 Task: Set and save  "Integer pixel motion estimation method" for "H.264/MPEG-4 Part 10/AVC encoder (x264 10-bit)" to tesa.
Action: Mouse moved to (100, 12)
Screenshot: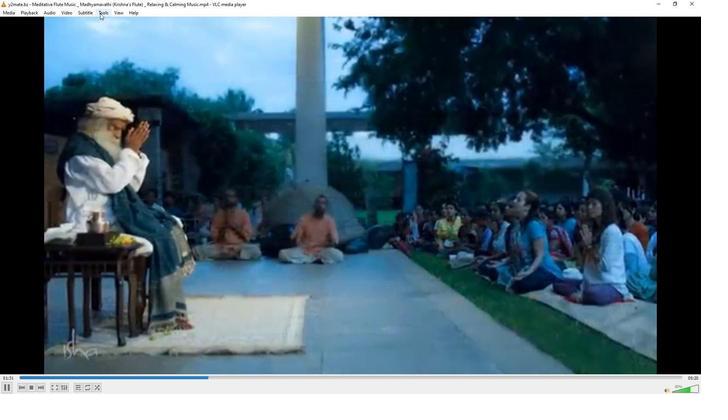 
Action: Mouse pressed left at (100, 12)
Screenshot: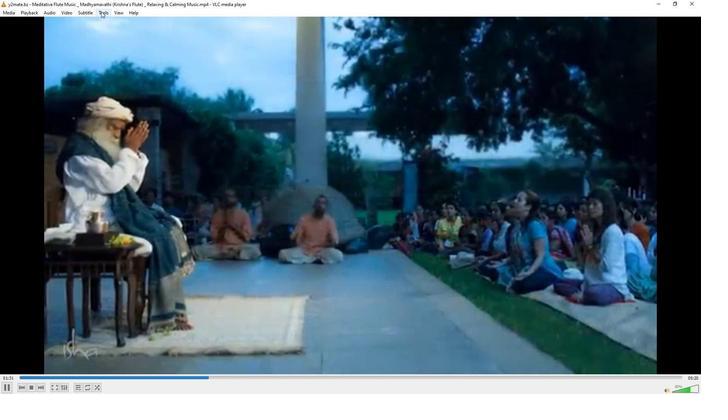 
Action: Mouse moved to (114, 99)
Screenshot: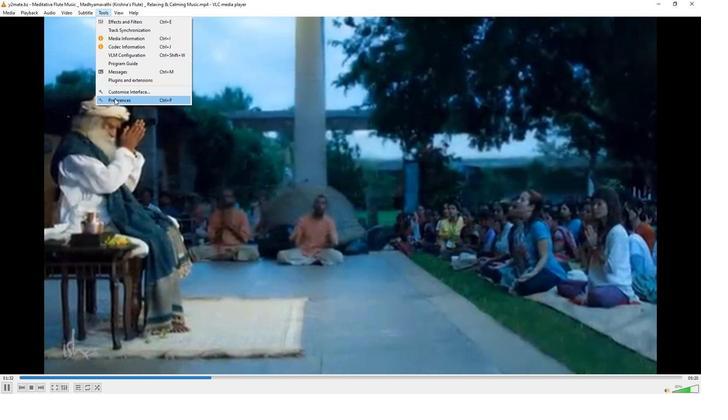 
Action: Mouse pressed left at (114, 99)
Screenshot: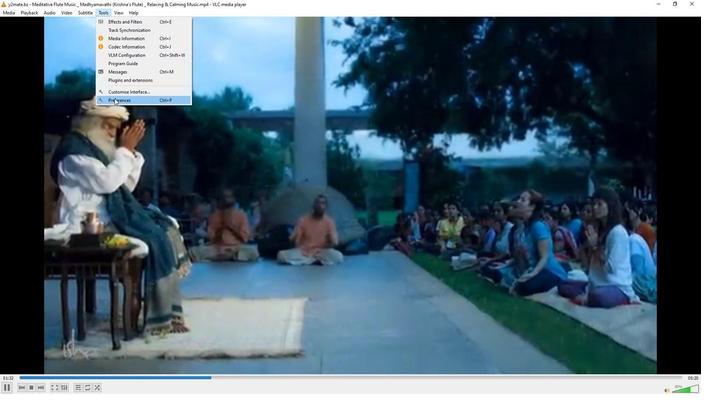
Action: Mouse moved to (233, 321)
Screenshot: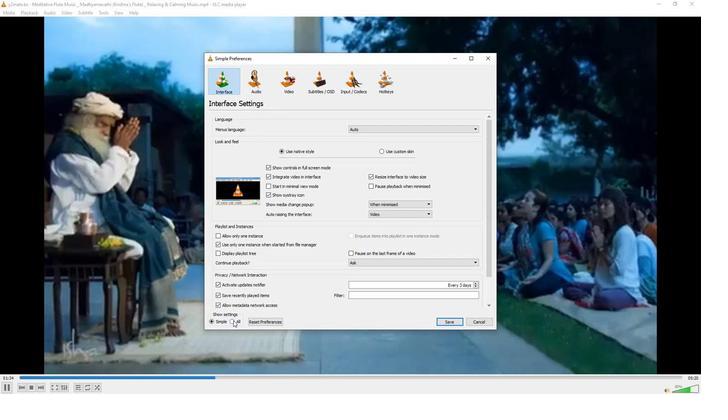 
Action: Mouse pressed left at (233, 321)
Screenshot: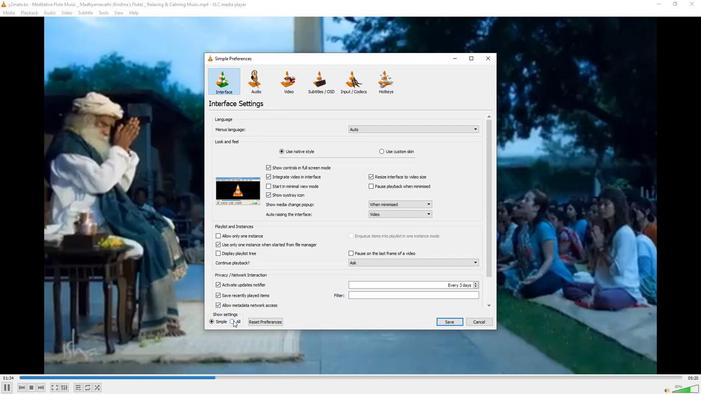 
Action: Mouse moved to (222, 250)
Screenshot: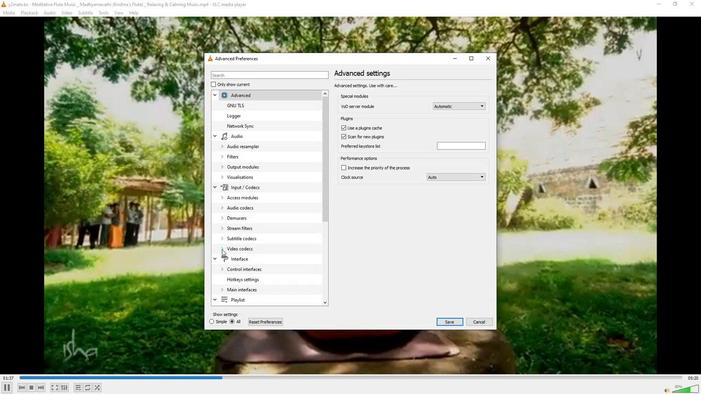 
Action: Mouse pressed left at (222, 250)
Screenshot: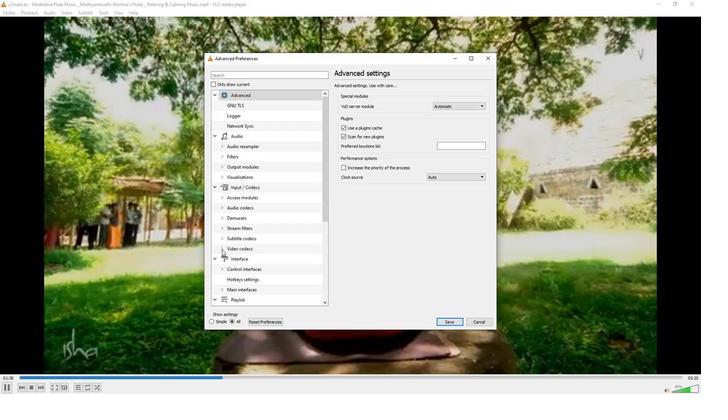 
Action: Mouse moved to (235, 260)
Screenshot: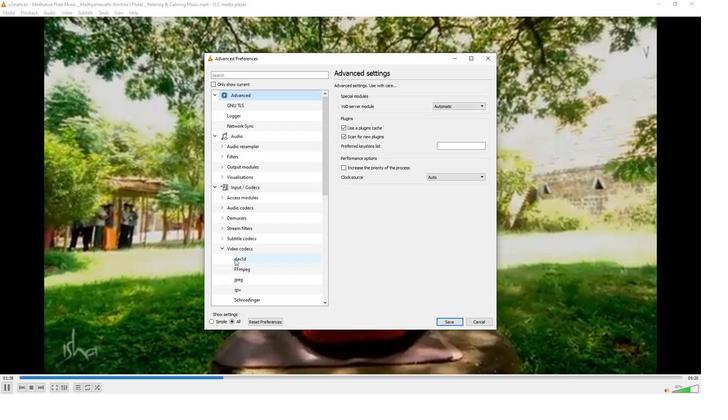 
Action: Mouse scrolled (235, 260) with delta (0, 0)
Screenshot: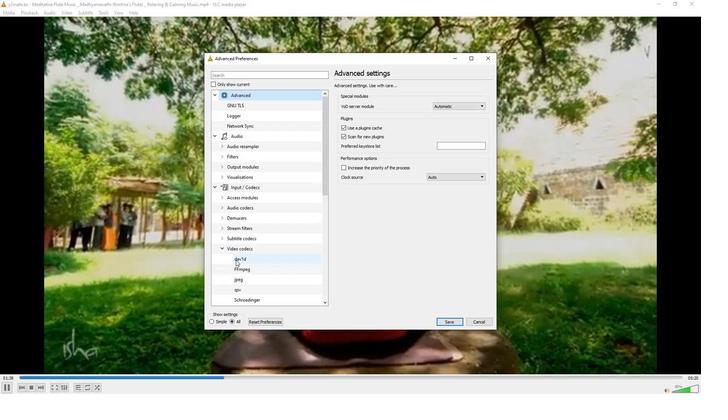 
Action: Mouse scrolled (235, 260) with delta (0, 0)
Screenshot: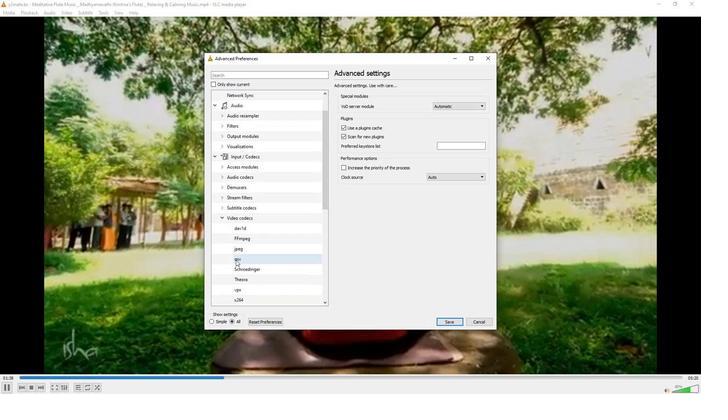 
Action: Mouse moved to (241, 279)
Screenshot: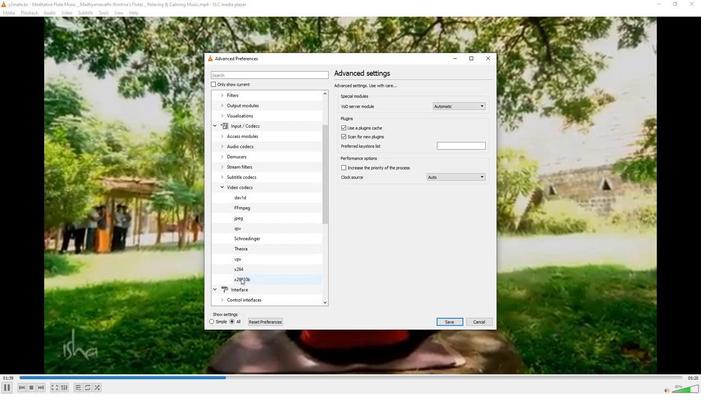 
Action: Mouse pressed left at (241, 279)
Screenshot: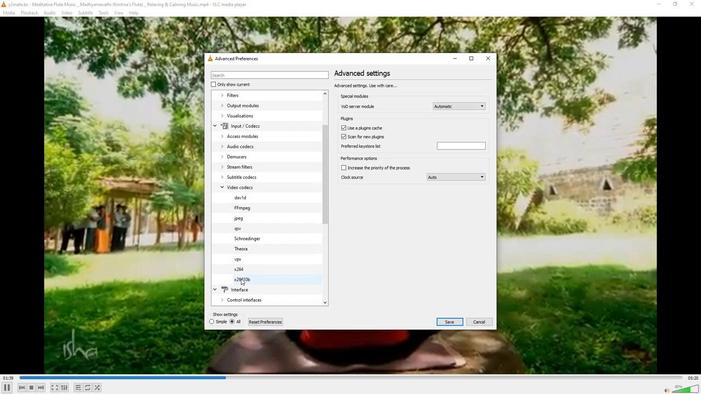 
Action: Mouse moved to (362, 248)
Screenshot: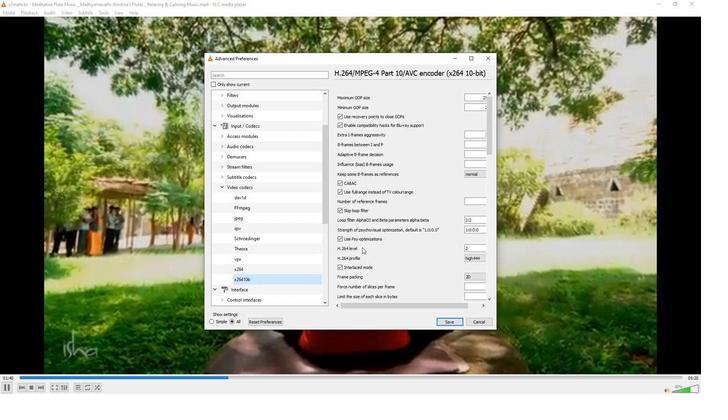 
Action: Mouse scrolled (362, 247) with delta (0, 0)
Screenshot: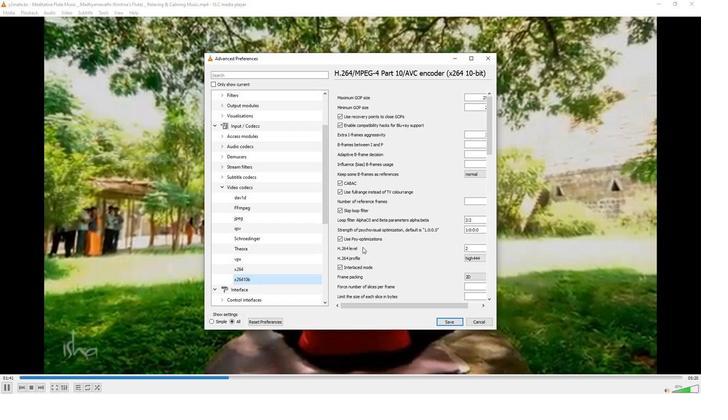 
Action: Mouse scrolled (362, 247) with delta (0, 0)
Screenshot: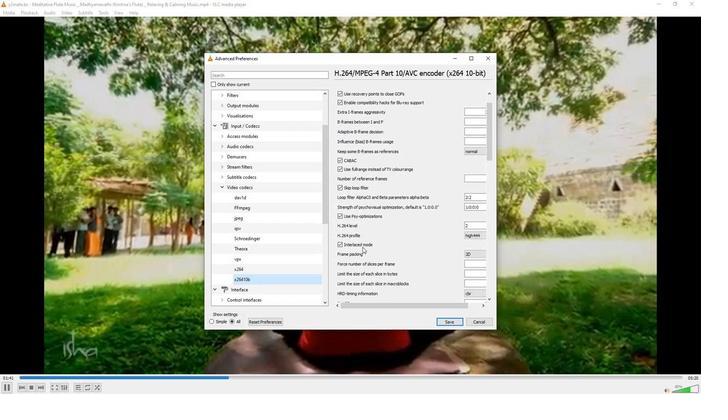 
Action: Mouse scrolled (362, 247) with delta (0, 0)
Screenshot: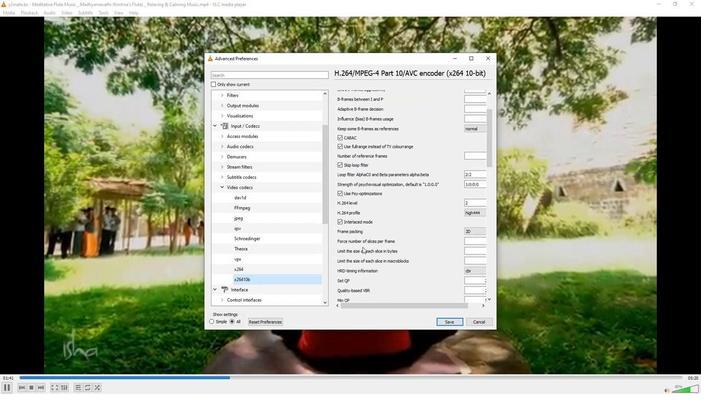 
Action: Mouse scrolled (362, 247) with delta (0, 0)
Screenshot: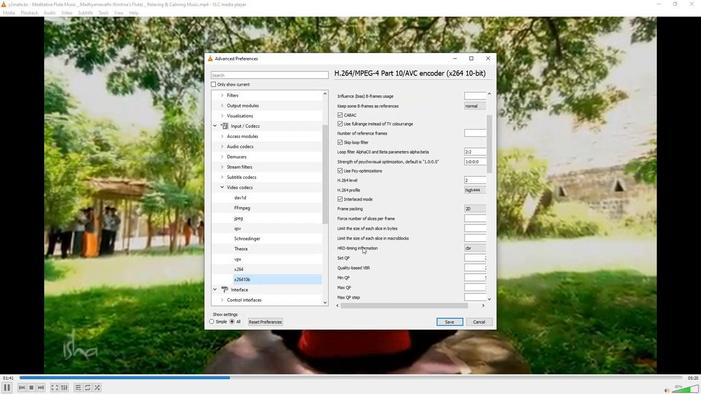 
Action: Mouse moved to (362, 248)
Screenshot: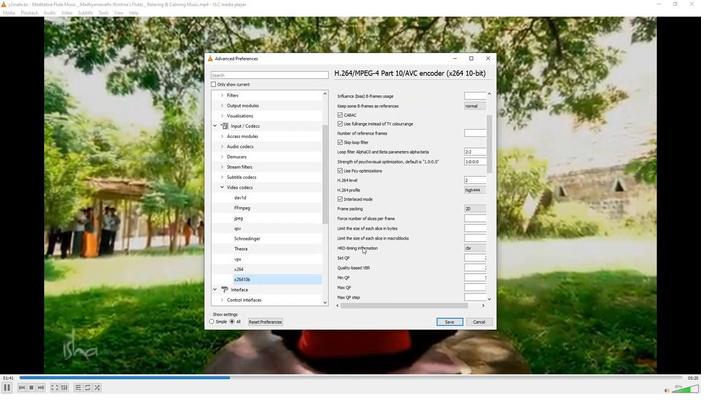 
Action: Mouse scrolled (362, 247) with delta (0, 0)
Screenshot: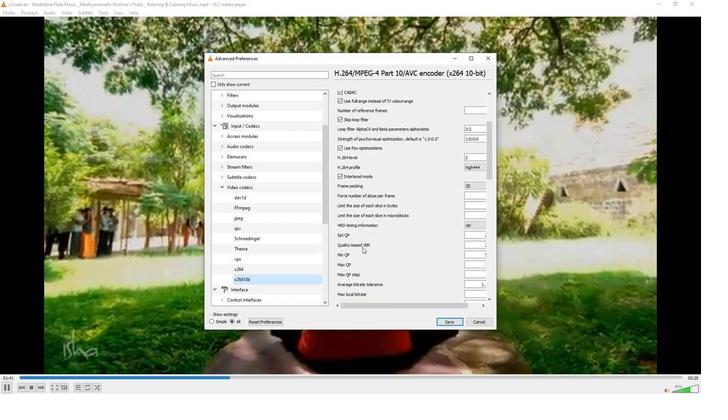 
Action: Mouse moved to (362, 248)
Screenshot: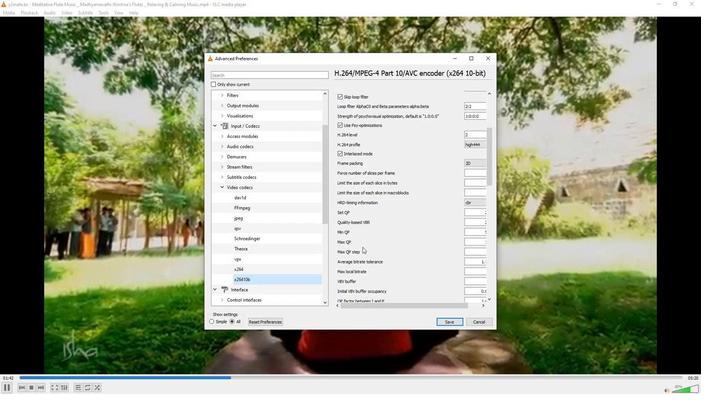 
Action: Mouse scrolled (362, 247) with delta (0, 0)
Screenshot: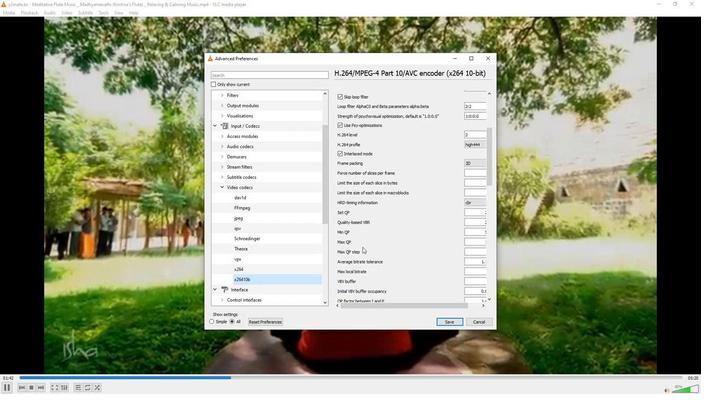 
Action: Mouse moved to (362, 248)
Screenshot: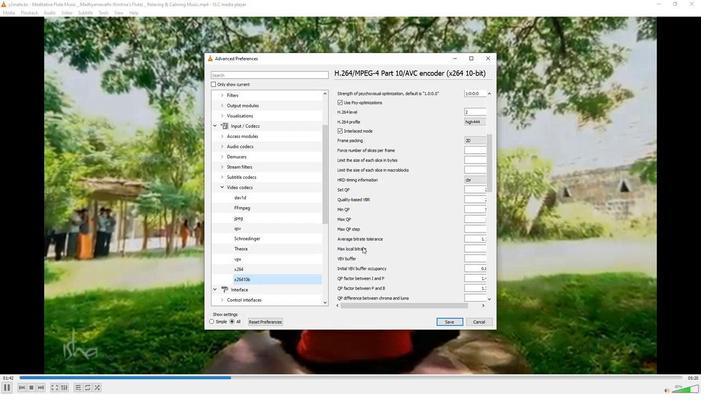 
Action: Mouse scrolled (362, 247) with delta (0, 0)
Screenshot: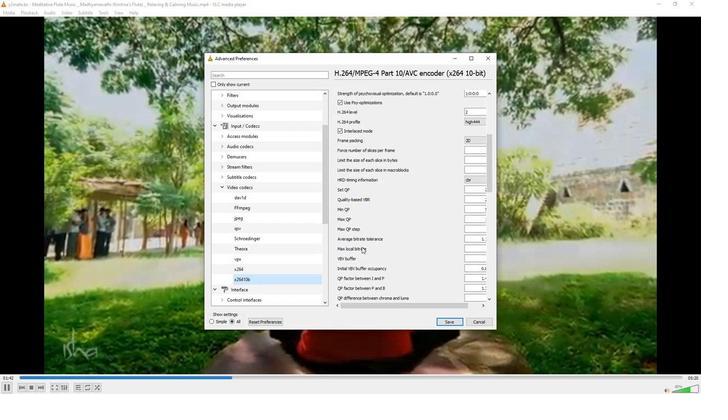 
Action: Mouse moved to (361, 248)
Screenshot: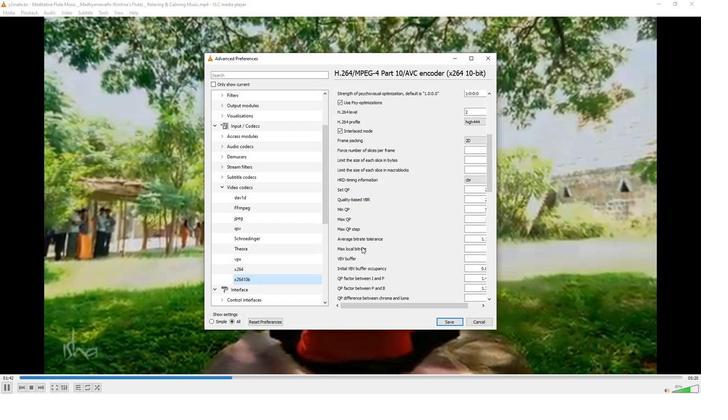 
Action: Mouse scrolled (361, 248) with delta (0, 0)
Screenshot: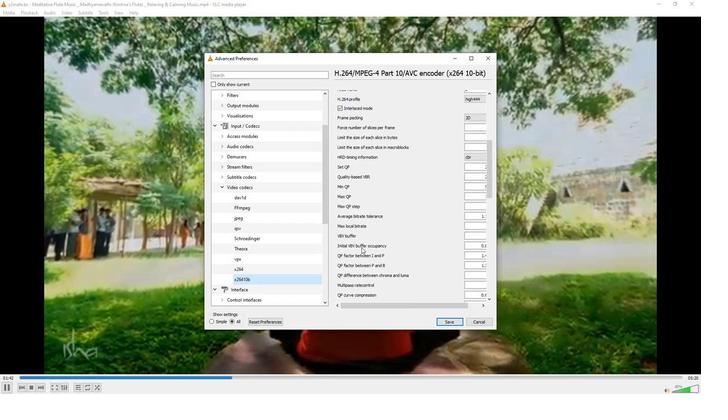 
Action: Mouse moved to (356, 246)
Screenshot: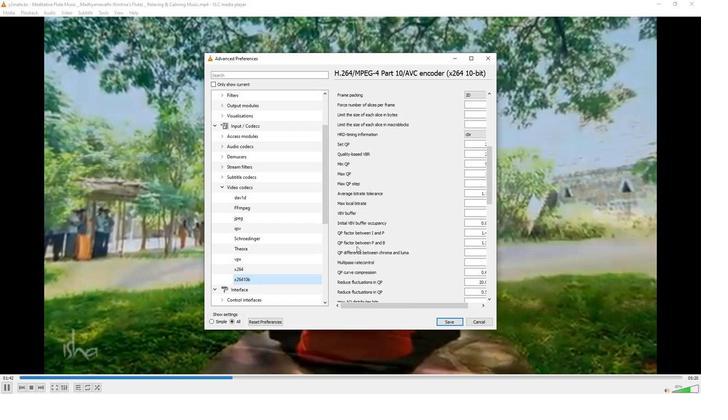 
Action: Mouse scrolled (356, 246) with delta (0, 0)
Screenshot: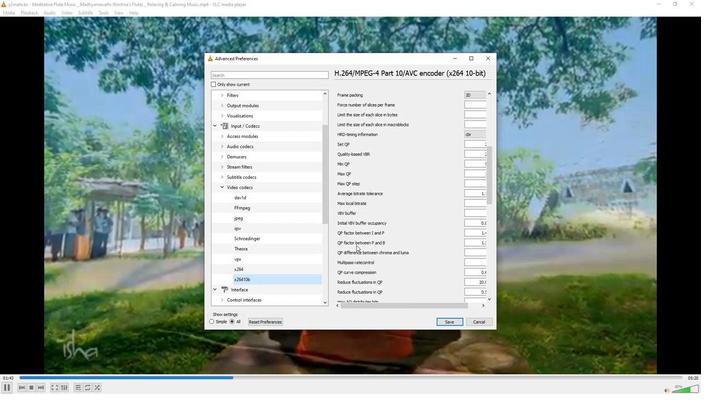 
Action: Mouse scrolled (356, 246) with delta (0, 0)
Screenshot: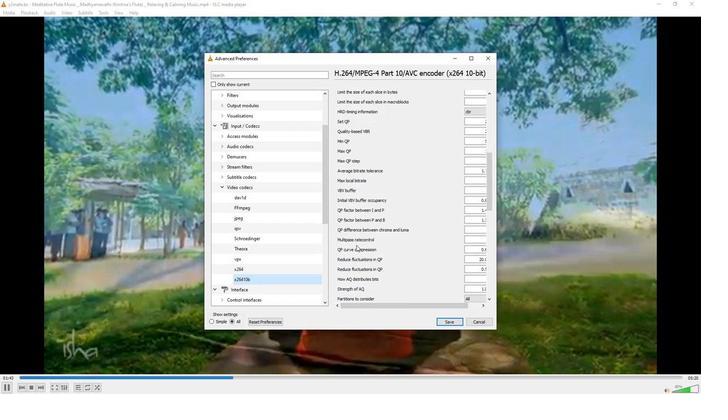 
Action: Mouse scrolled (356, 246) with delta (0, 0)
Screenshot: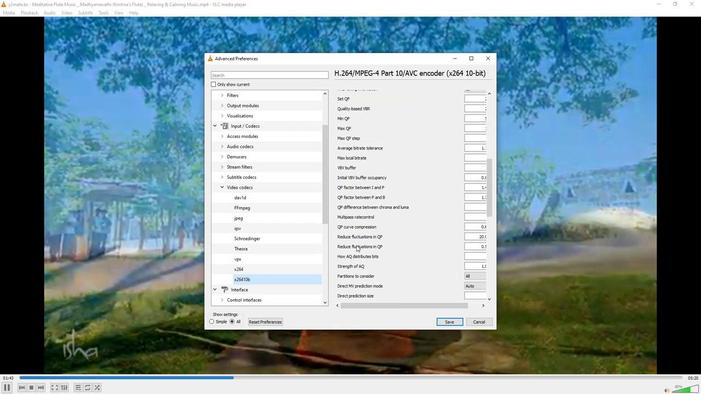 
Action: Mouse moved to (356, 246)
Screenshot: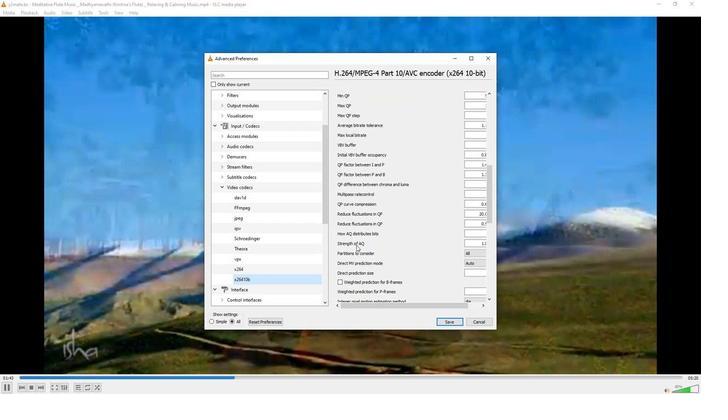 
Action: Mouse scrolled (356, 246) with delta (0, 0)
Screenshot: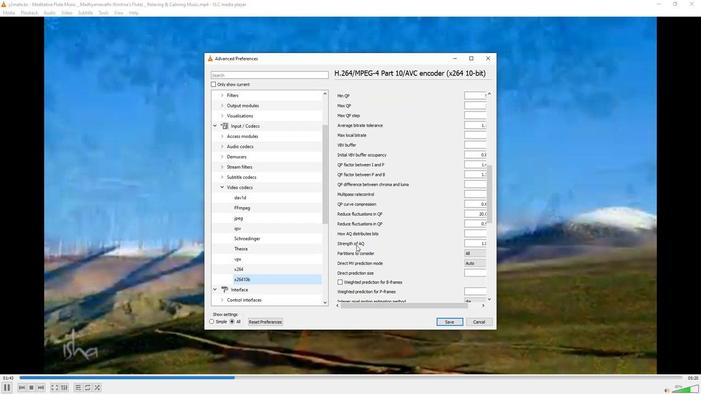 
Action: Mouse scrolled (356, 246) with delta (0, 0)
Screenshot: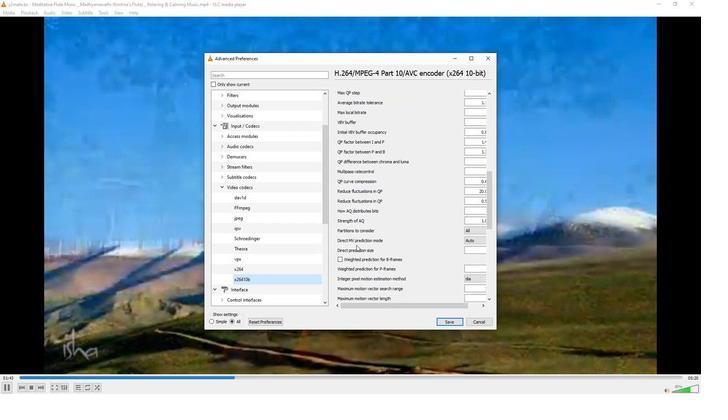 
Action: Mouse moved to (474, 254)
Screenshot: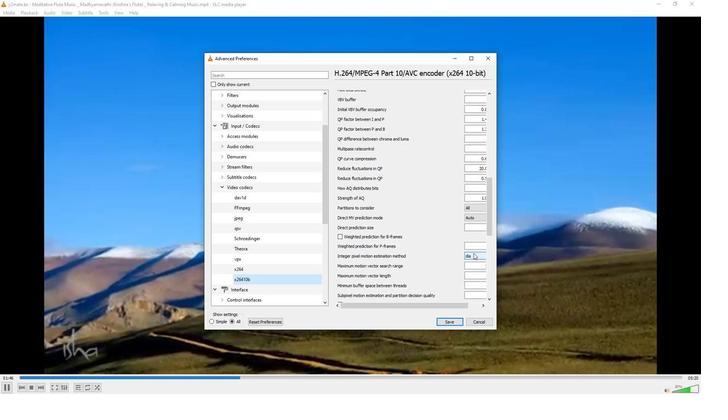 
Action: Mouse pressed left at (474, 254)
Screenshot: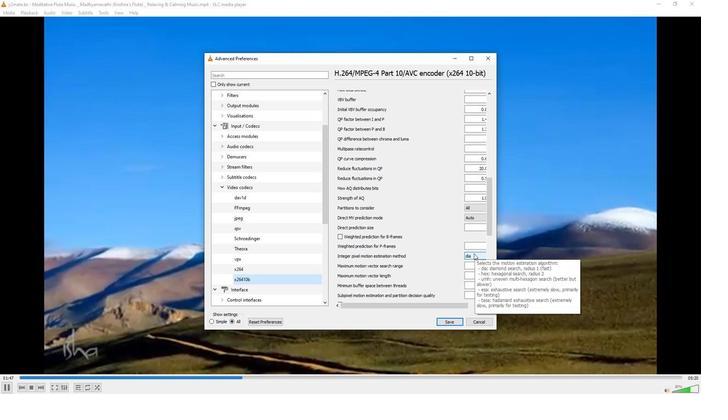 
Action: Mouse moved to (472, 282)
Screenshot: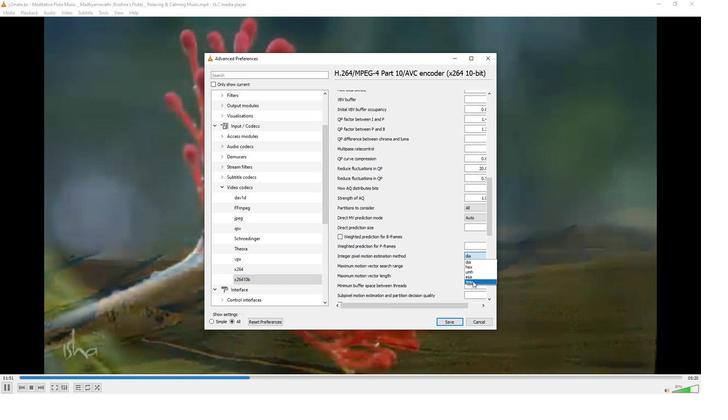 
Action: Mouse pressed left at (472, 282)
Screenshot: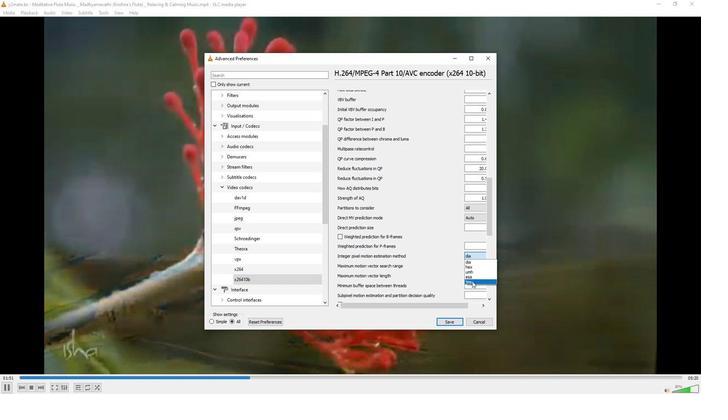 
Action: Mouse moved to (461, 268)
Screenshot: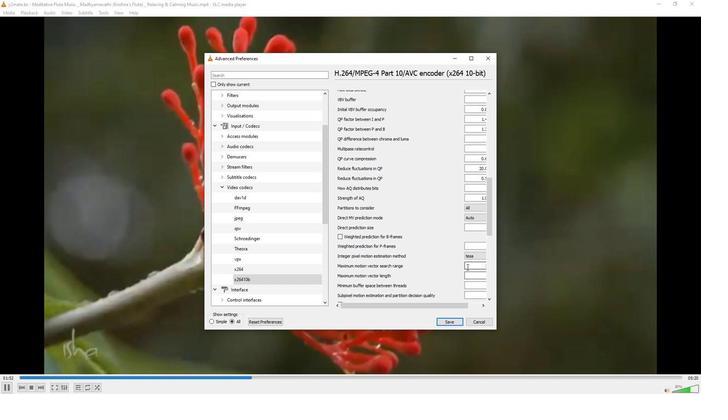 
